 Task: Change the mux module for muxers to "WAV muxer".
Action: Mouse moved to (114, 15)
Screenshot: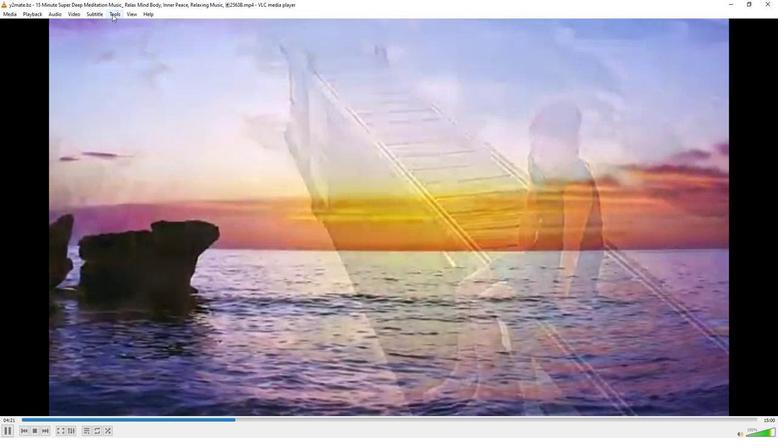 
Action: Mouse pressed left at (114, 15)
Screenshot: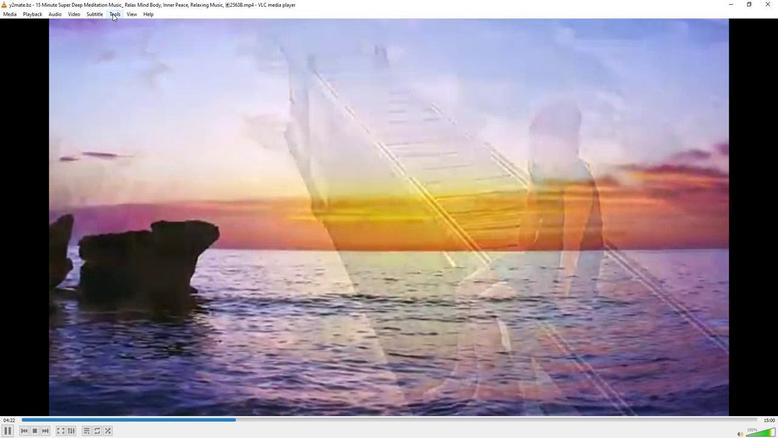
Action: Mouse moved to (132, 111)
Screenshot: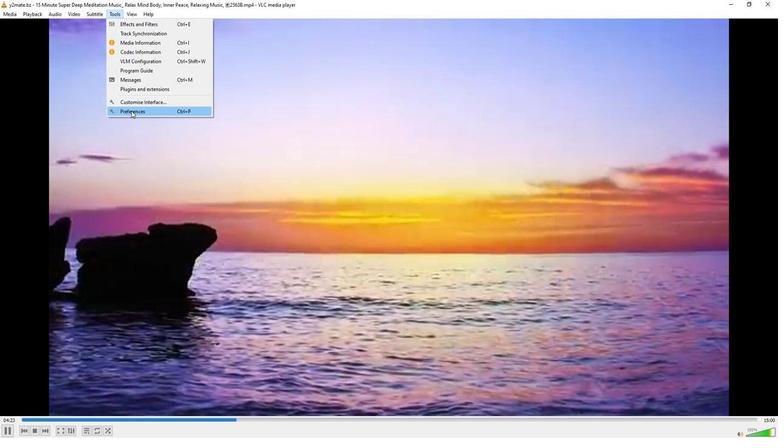 
Action: Mouse pressed left at (132, 111)
Screenshot: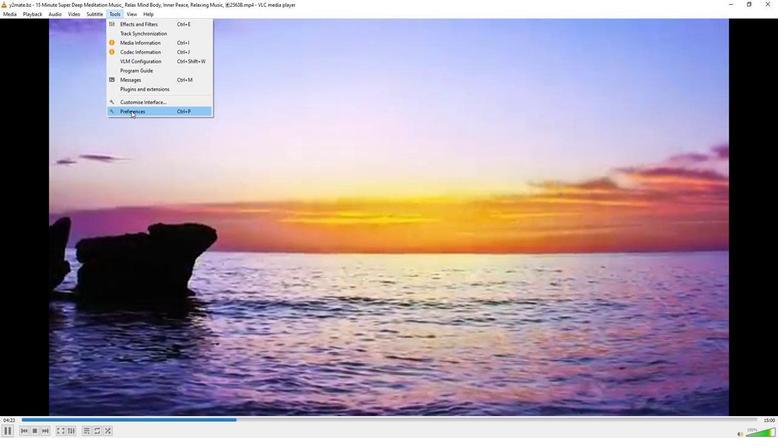 
Action: Mouse moved to (255, 355)
Screenshot: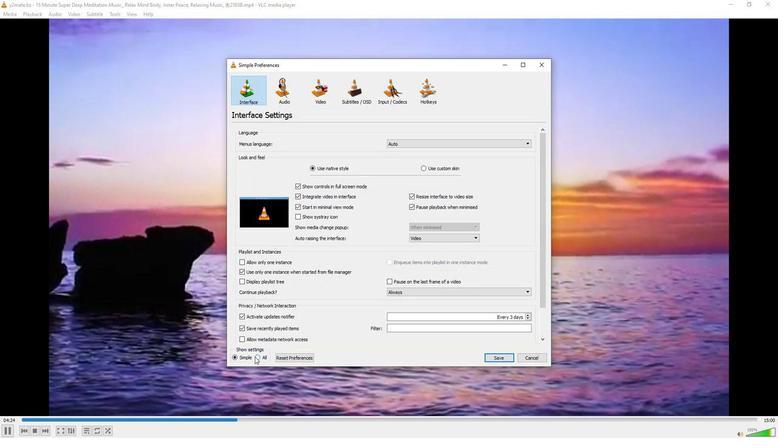 
Action: Mouse pressed left at (255, 355)
Screenshot: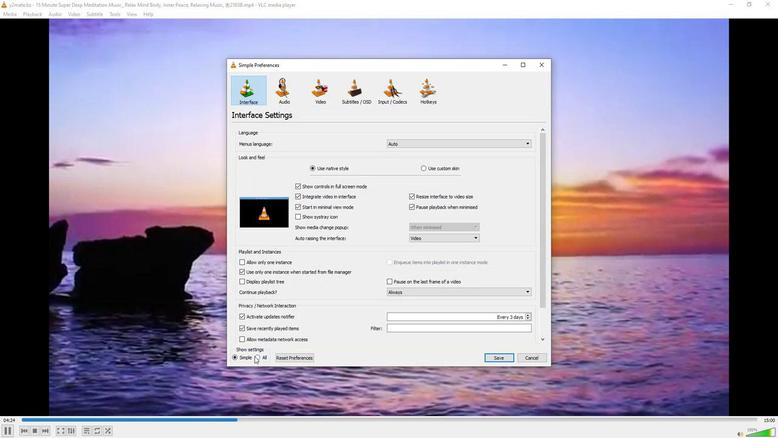
Action: Mouse moved to (258, 355)
Screenshot: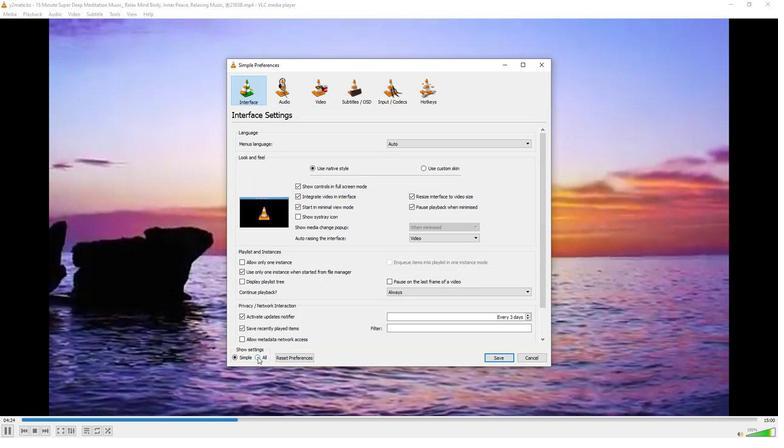 
Action: Mouse pressed left at (258, 355)
Screenshot: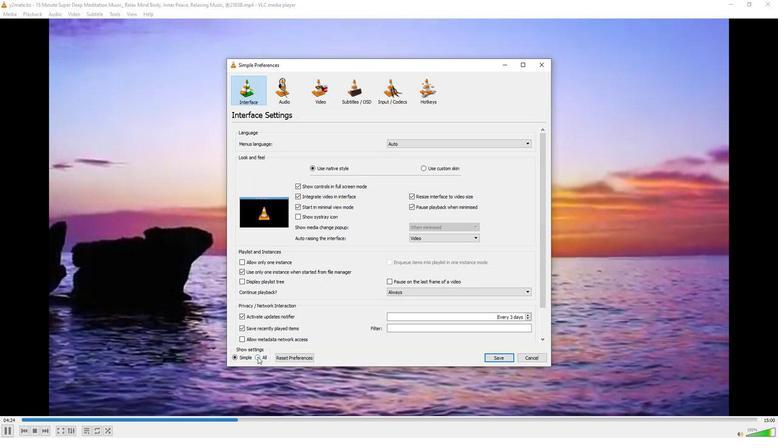 
Action: Mouse moved to (265, 288)
Screenshot: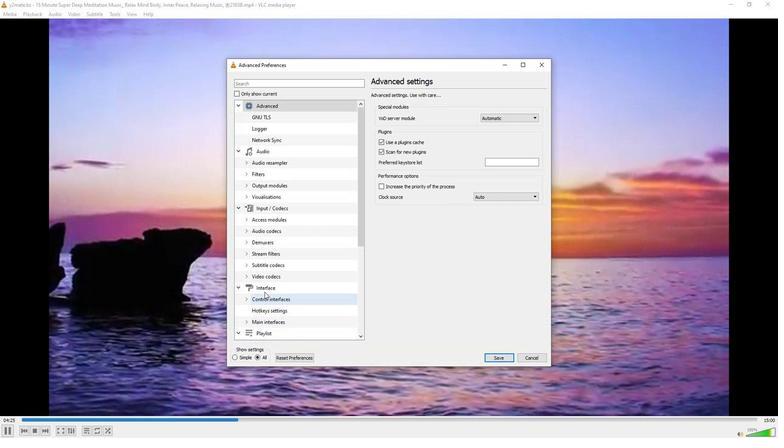 
Action: Mouse scrolled (265, 288) with delta (0, 0)
Screenshot: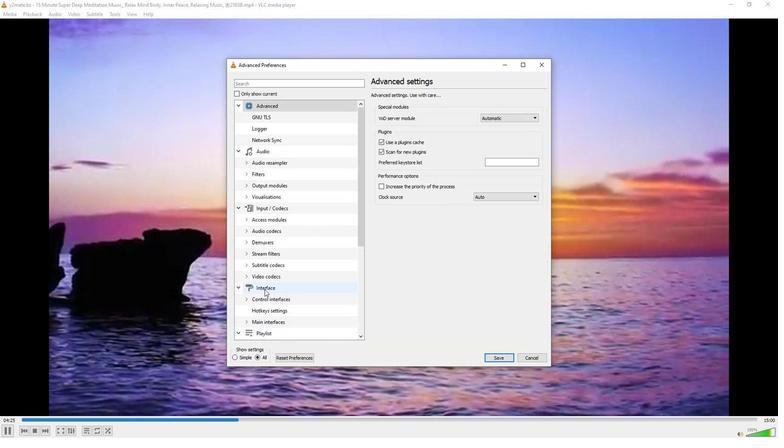 
Action: Mouse moved to (264, 284)
Screenshot: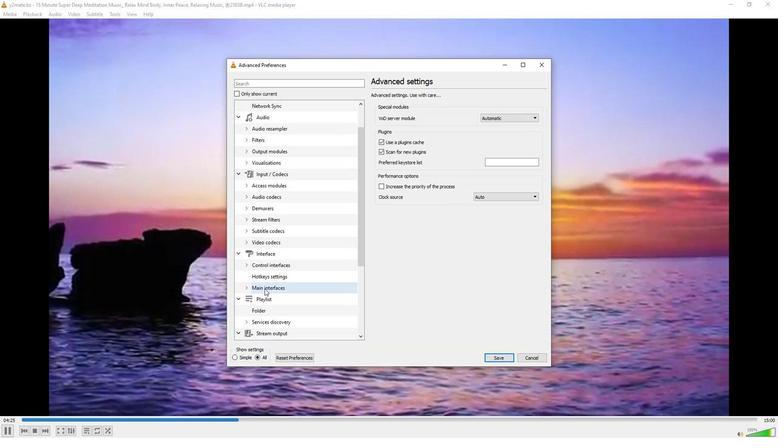 
Action: Mouse scrolled (264, 284) with delta (0, 0)
Screenshot: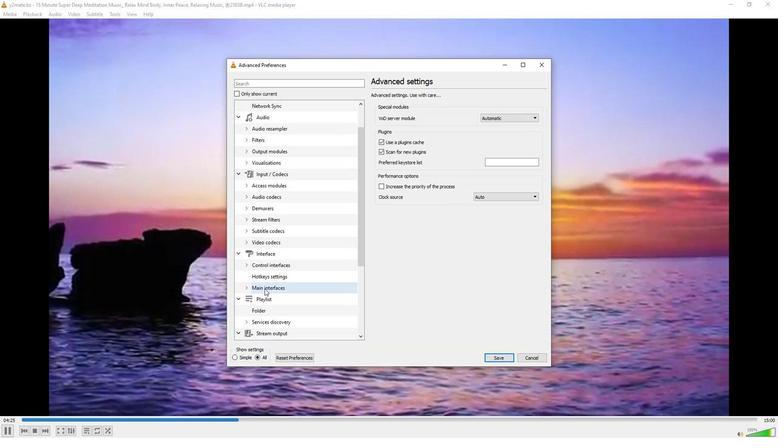 
Action: Mouse moved to (269, 322)
Screenshot: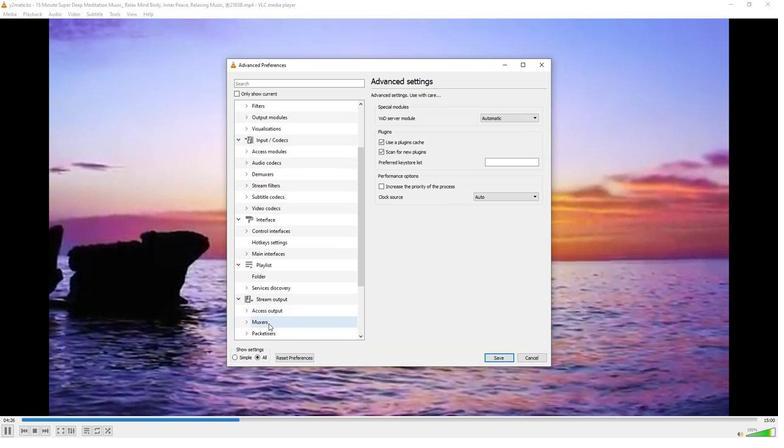 
Action: Mouse pressed left at (269, 322)
Screenshot: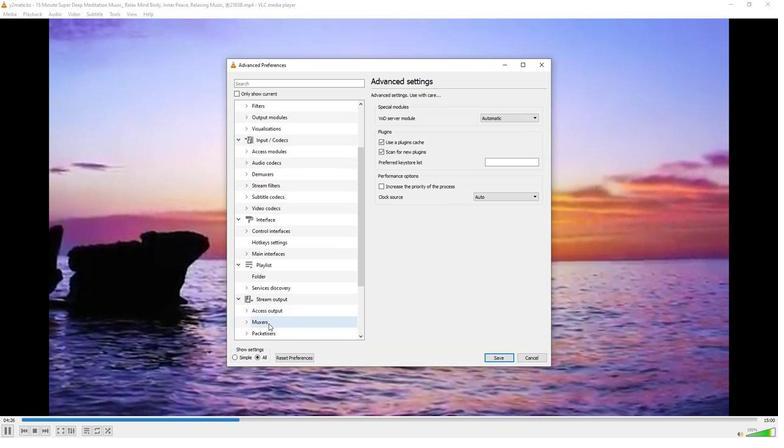 
Action: Mouse moved to (538, 124)
Screenshot: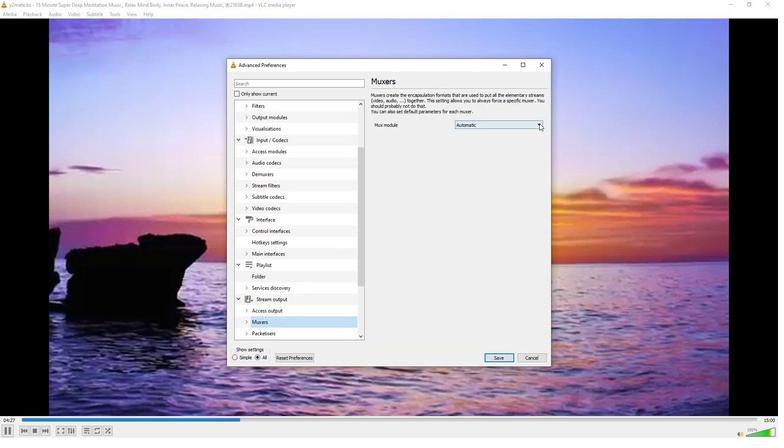 
Action: Mouse pressed left at (538, 124)
Screenshot: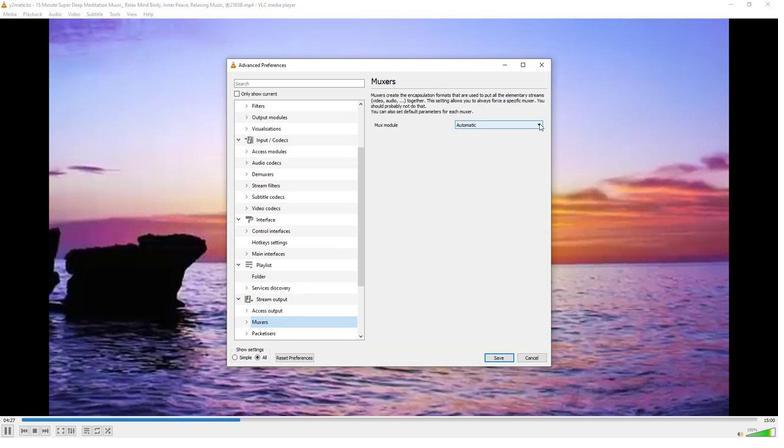 
Action: Mouse moved to (471, 158)
Screenshot: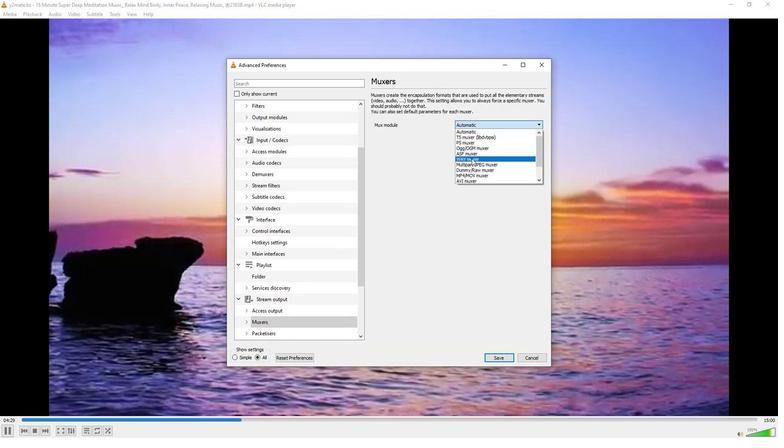
Action: Mouse pressed left at (471, 158)
Screenshot: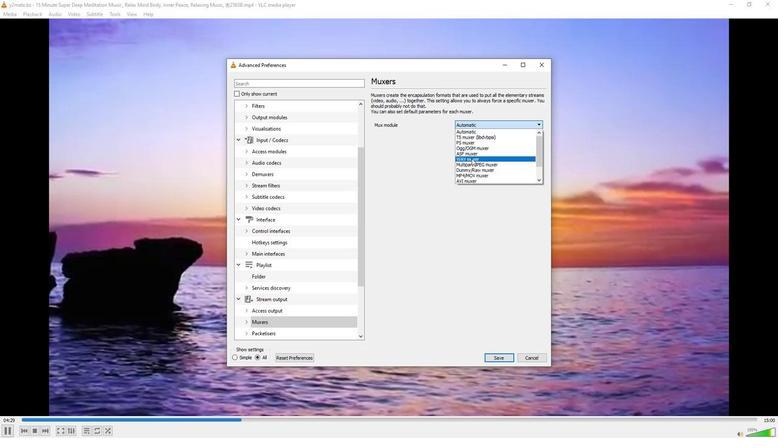 
Action: Mouse moved to (453, 238)
Screenshot: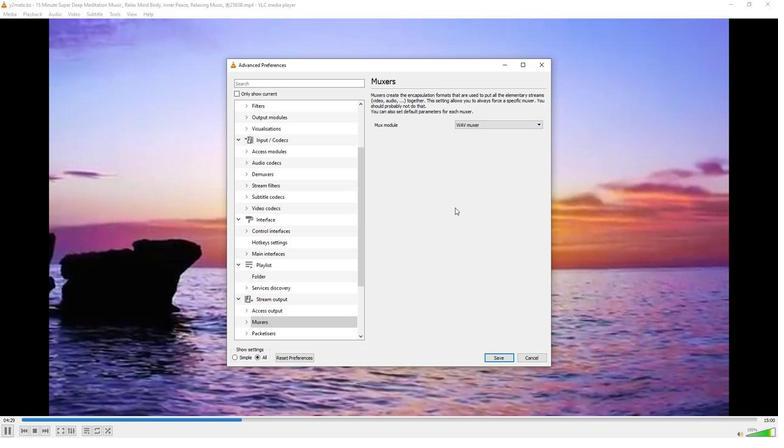 
